 Task: Create a due date automation trigger when advanced on, 2 working days before a card is due add fields without custom field "Resume" set to a date between 1 and 7 days ago is due at 11:00 AM.
Action: Mouse moved to (1068, 81)
Screenshot: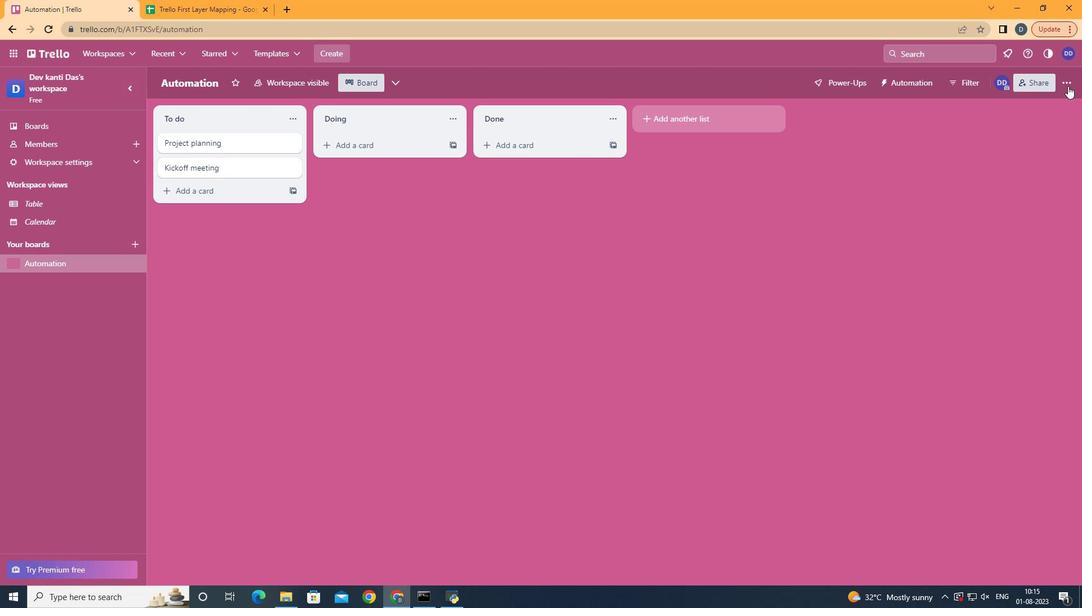
Action: Mouse pressed left at (1068, 81)
Screenshot: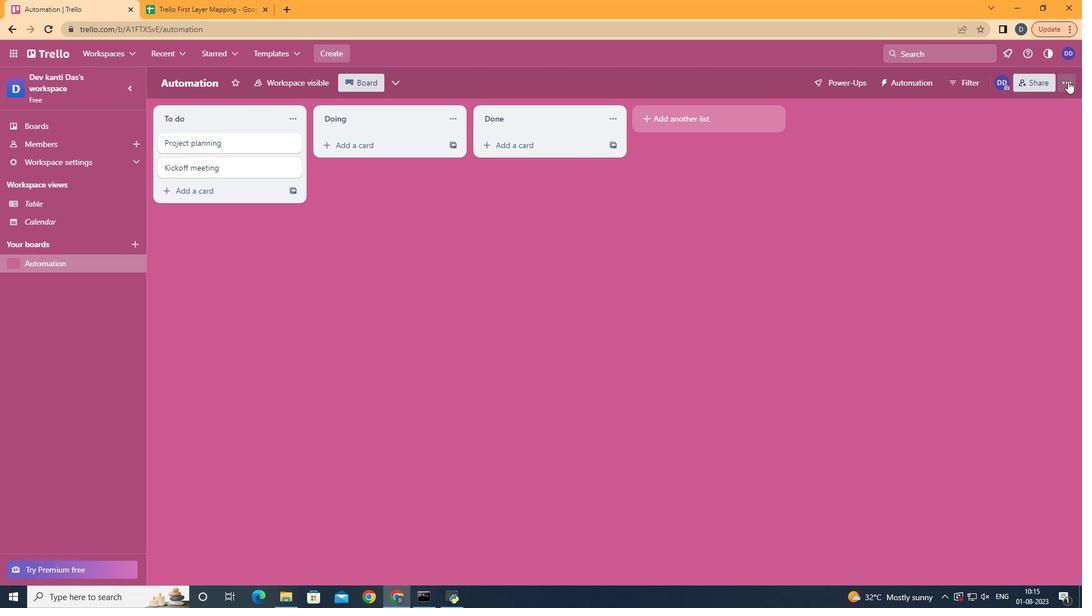 
Action: Mouse moved to (946, 233)
Screenshot: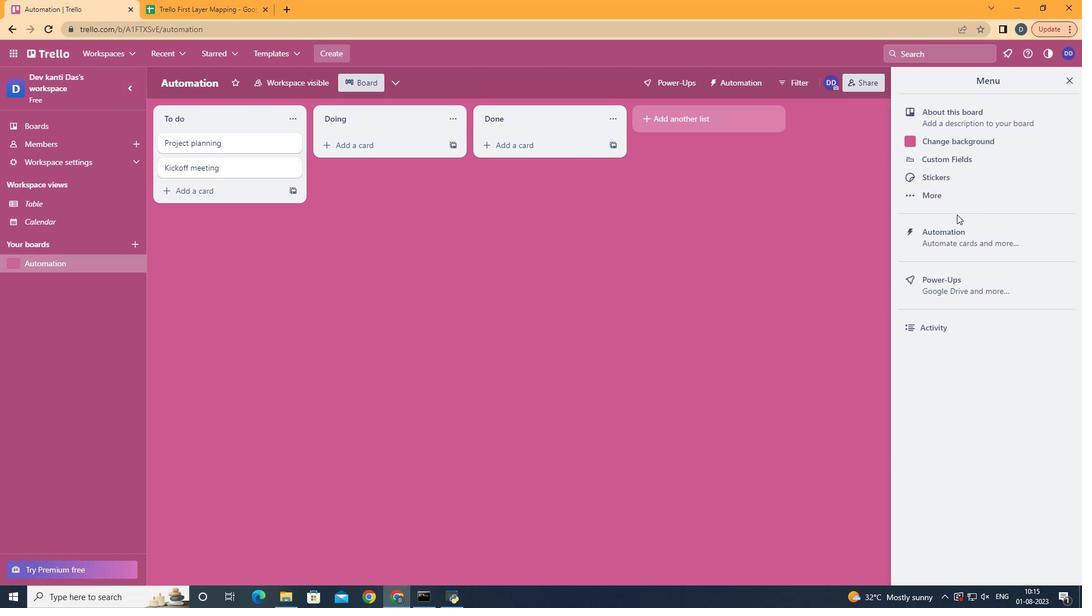 
Action: Mouse pressed left at (946, 233)
Screenshot: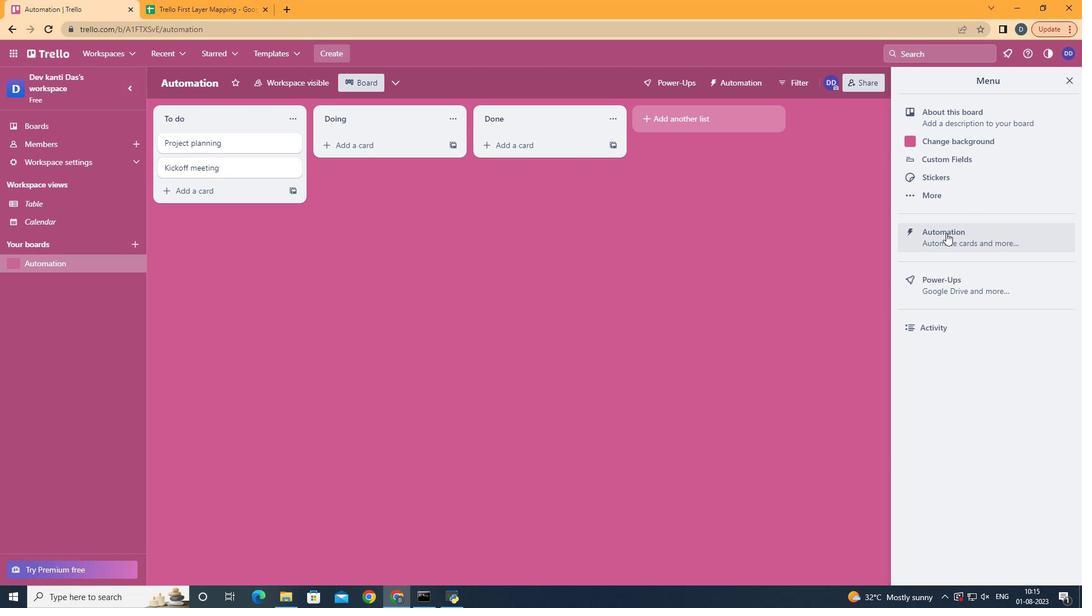 
Action: Mouse moved to (222, 218)
Screenshot: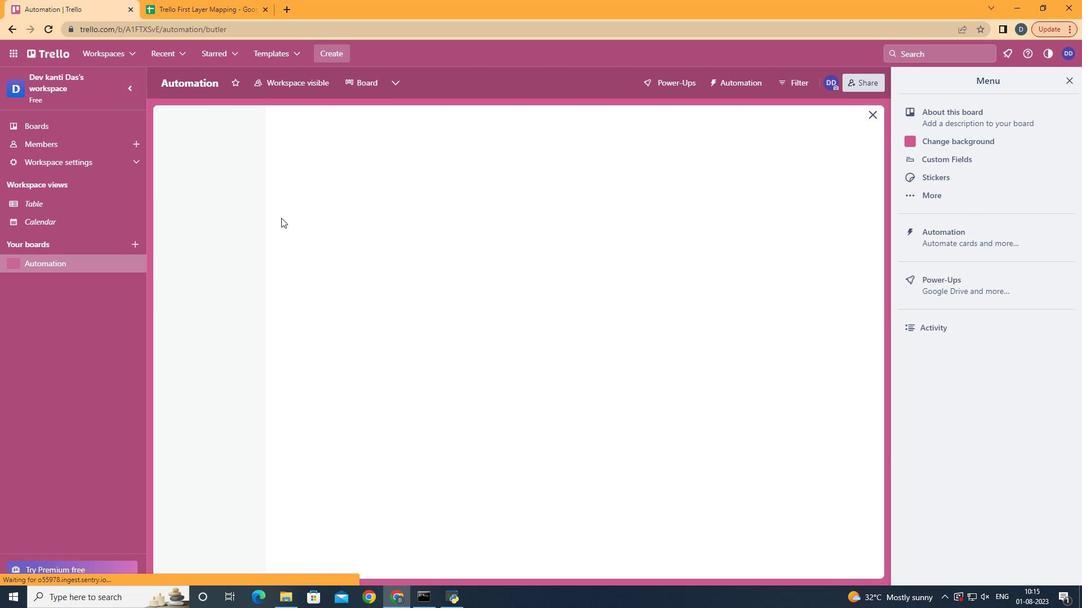 
Action: Mouse pressed left at (222, 218)
Screenshot: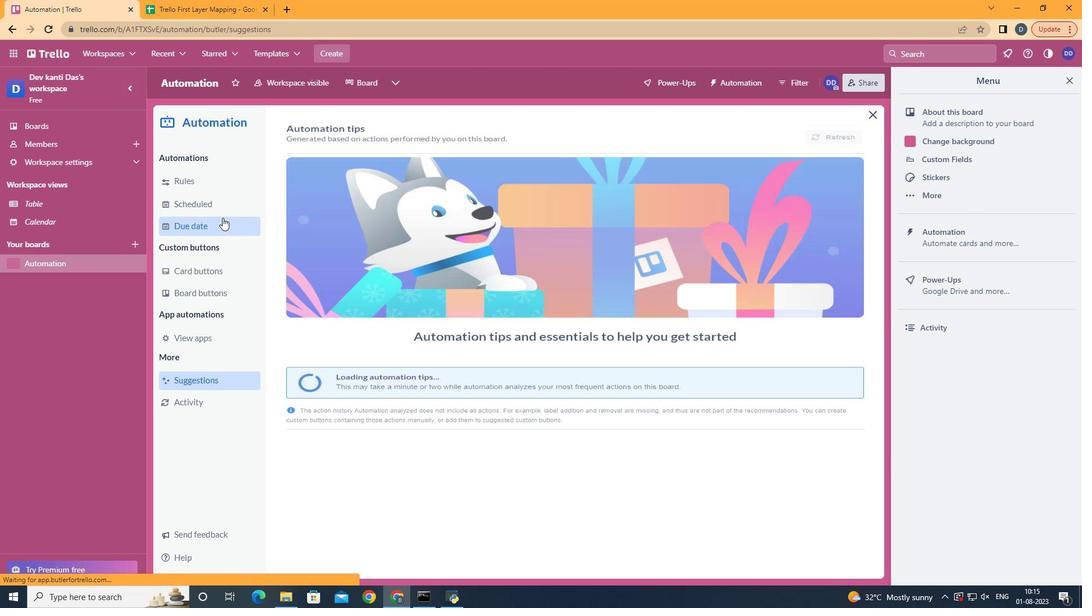 
Action: Mouse moved to (802, 140)
Screenshot: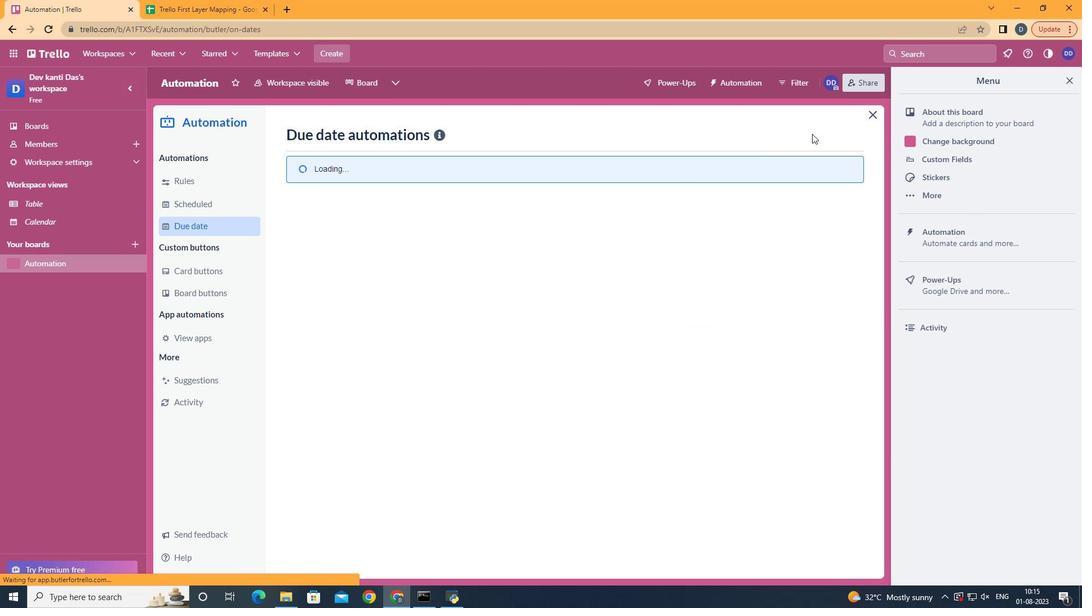 
Action: Mouse pressed left at (802, 140)
Screenshot: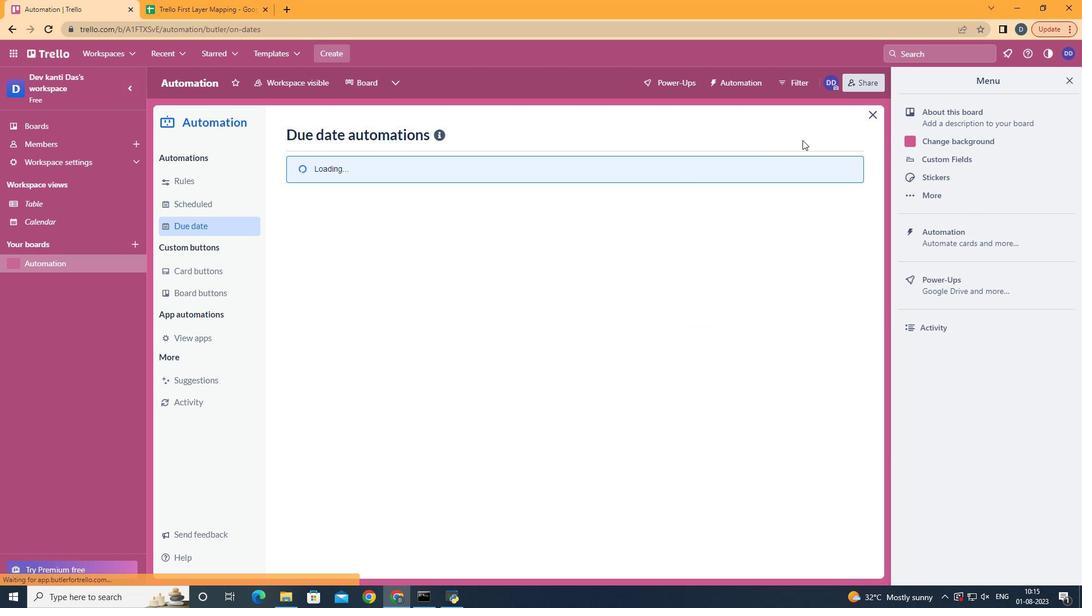 
Action: Mouse moved to (649, 243)
Screenshot: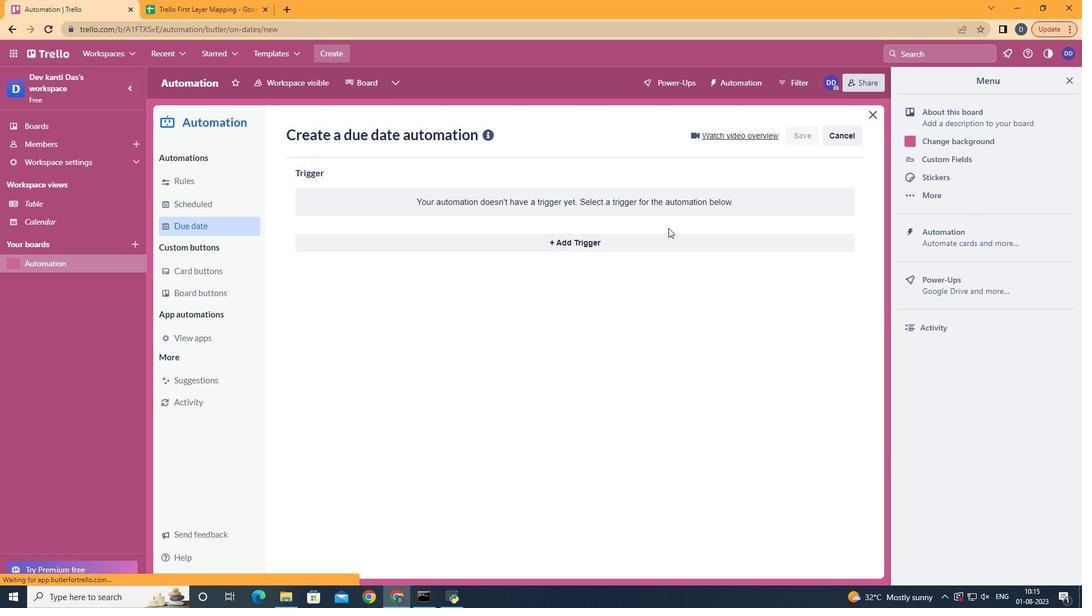 
Action: Mouse pressed left at (649, 243)
Screenshot: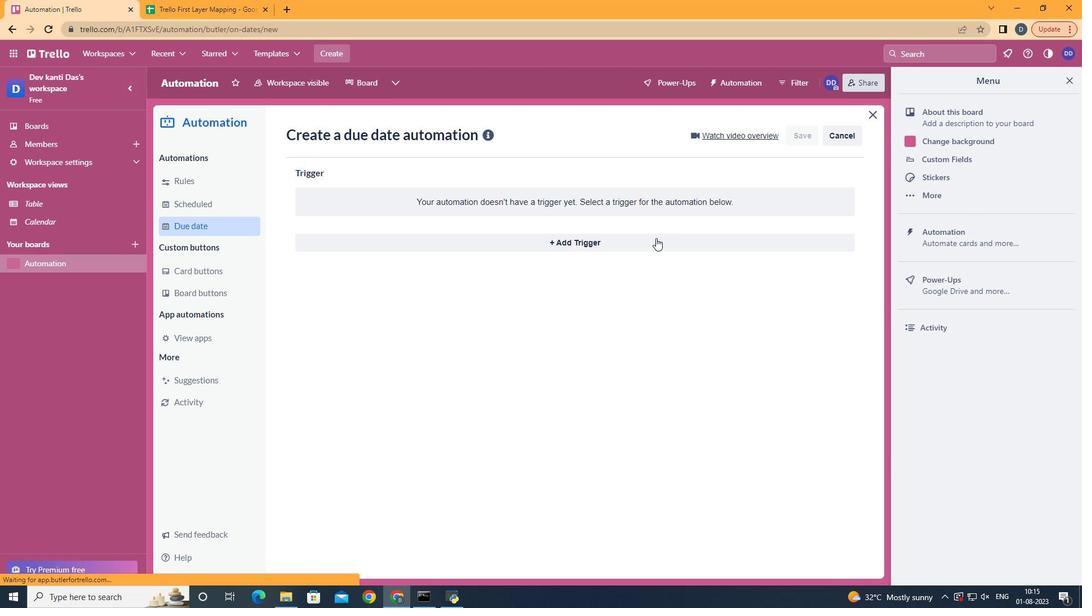 
Action: Mouse moved to (370, 452)
Screenshot: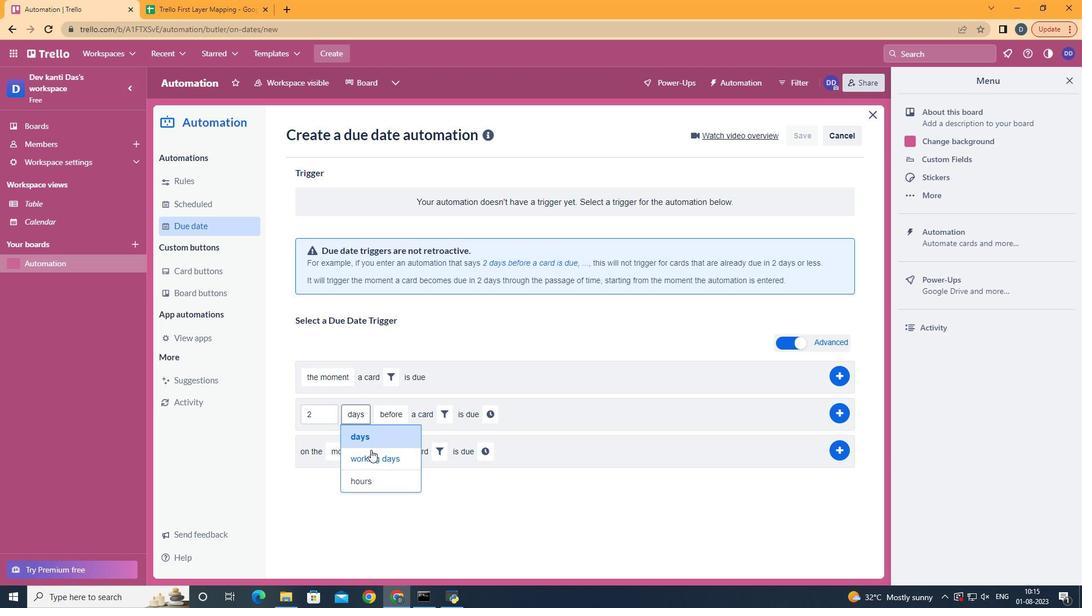 
Action: Mouse pressed left at (370, 452)
Screenshot: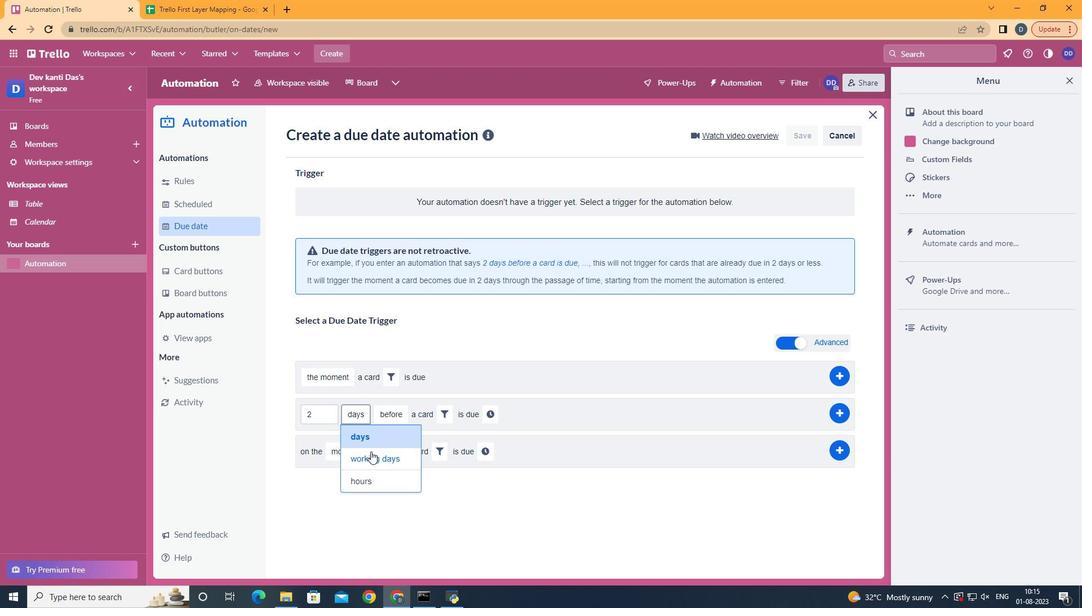 
Action: Mouse moved to (472, 417)
Screenshot: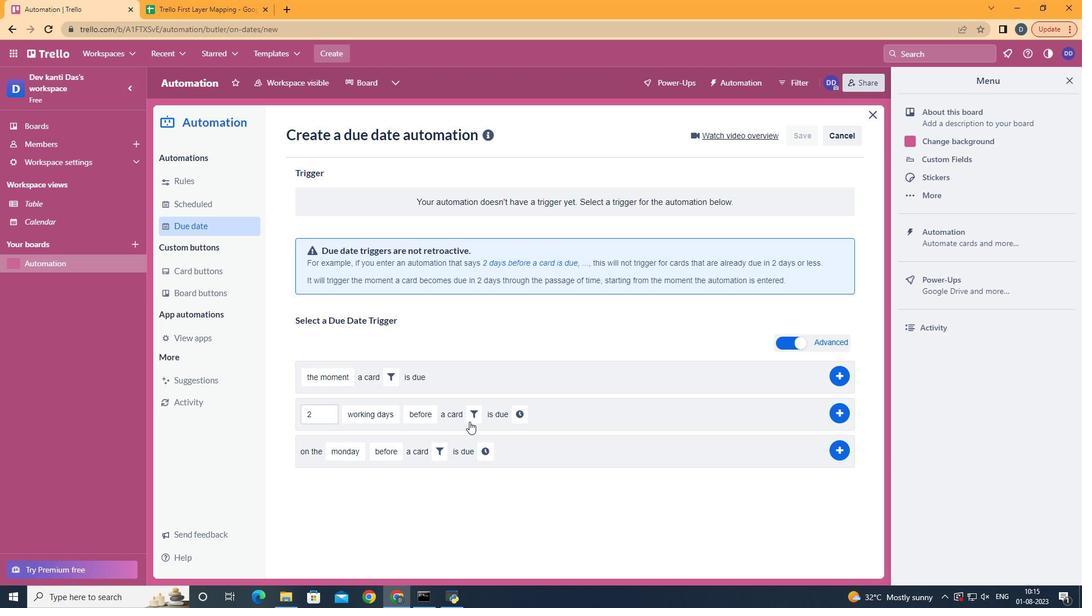 
Action: Mouse pressed left at (472, 417)
Screenshot: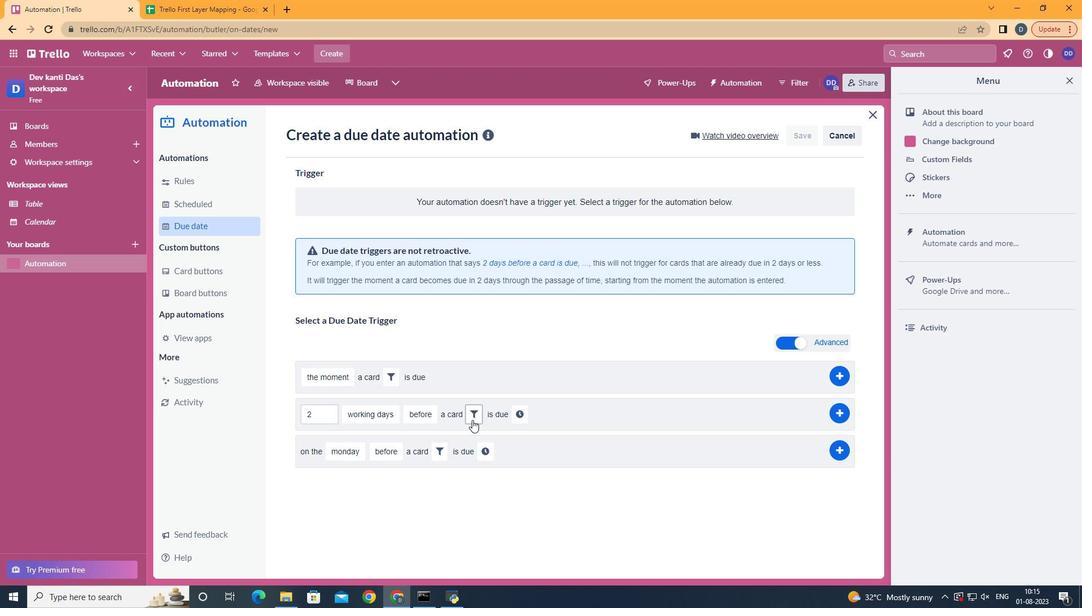 
Action: Mouse moved to (653, 453)
Screenshot: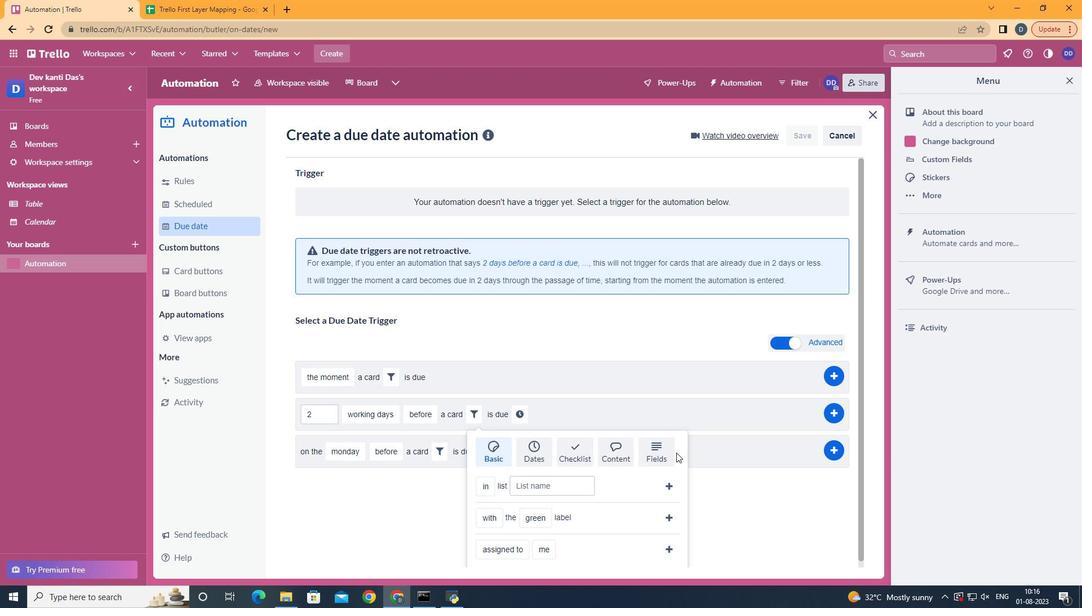 
Action: Mouse pressed left at (653, 453)
Screenshot: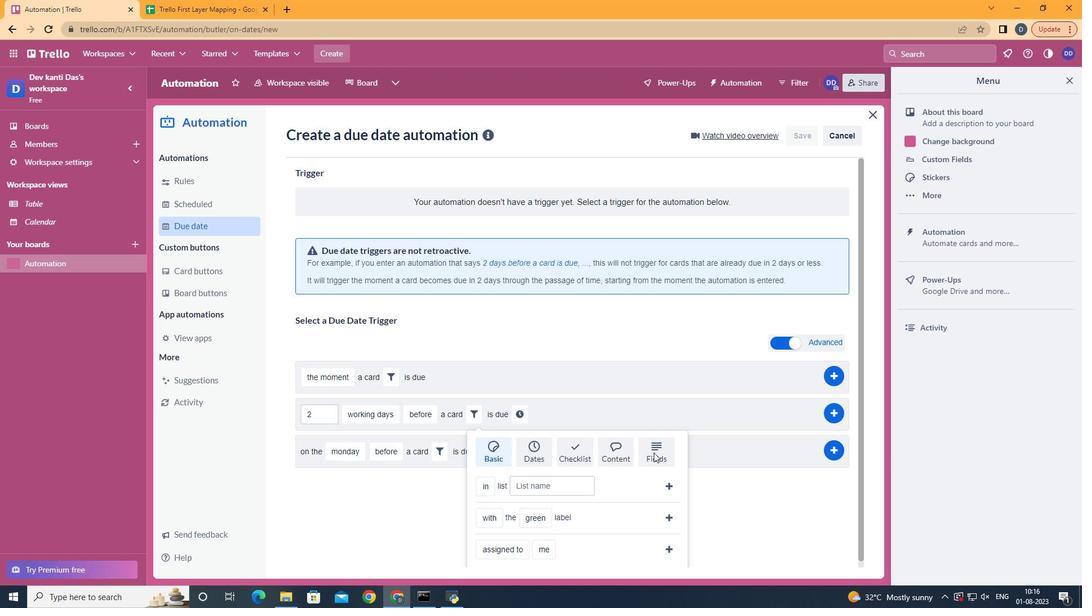 
Action: Mouse scrolled (653, 452) with delta (0, 0)
Screenshot: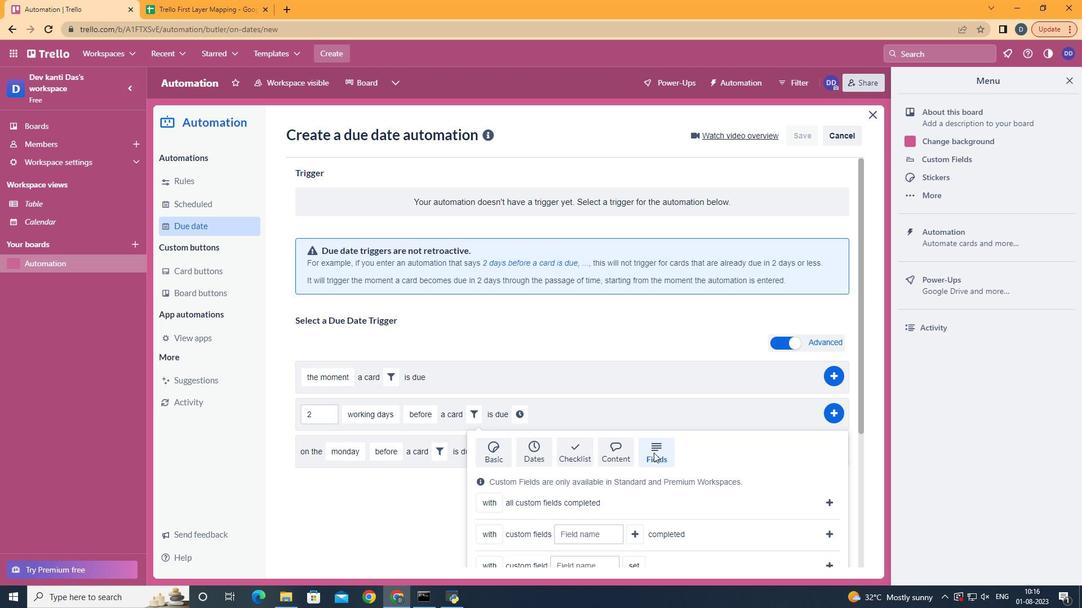 
Action: Mouse scrolled (653, 452) with delta (0, 0)
Screenshot: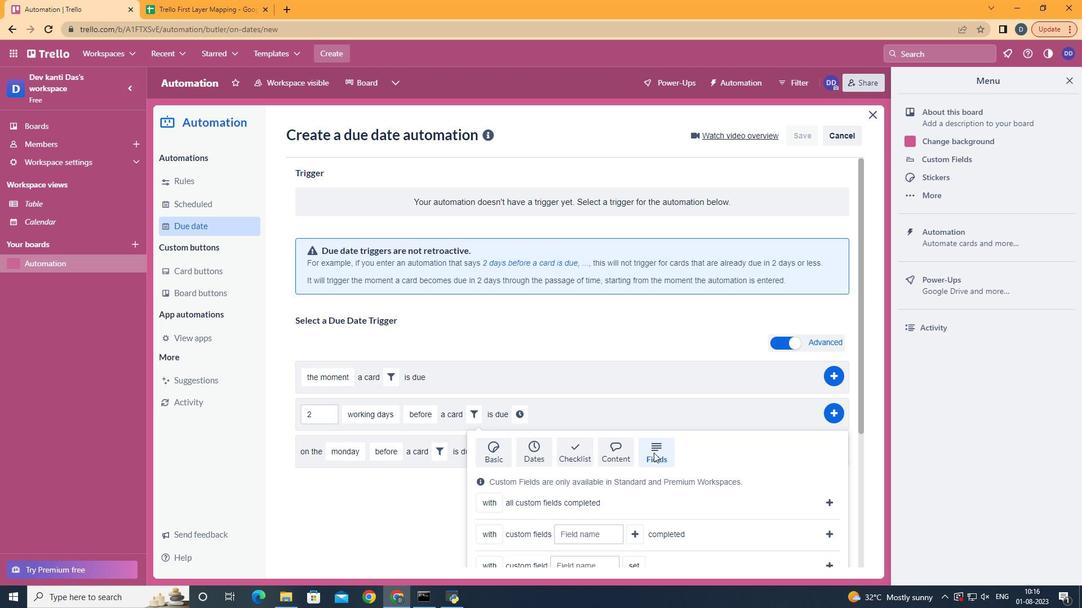 
Action: Mouse scrolled (653, 452) with delta (0, 0)
Screenshot: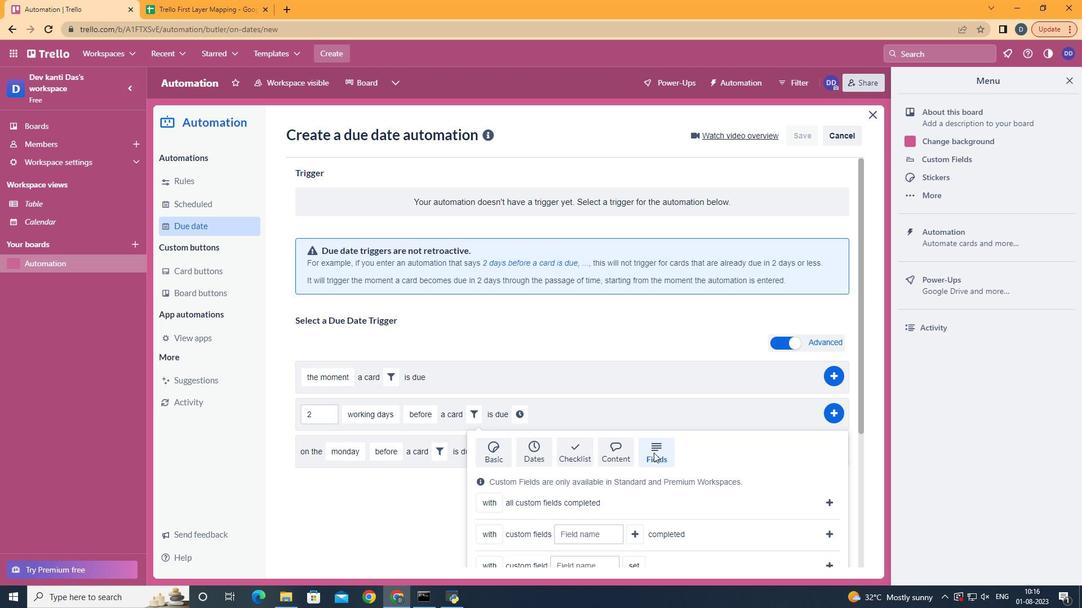 
Action: Mouse scrolled (653, 452) with delta (0, 0)
Screenshot: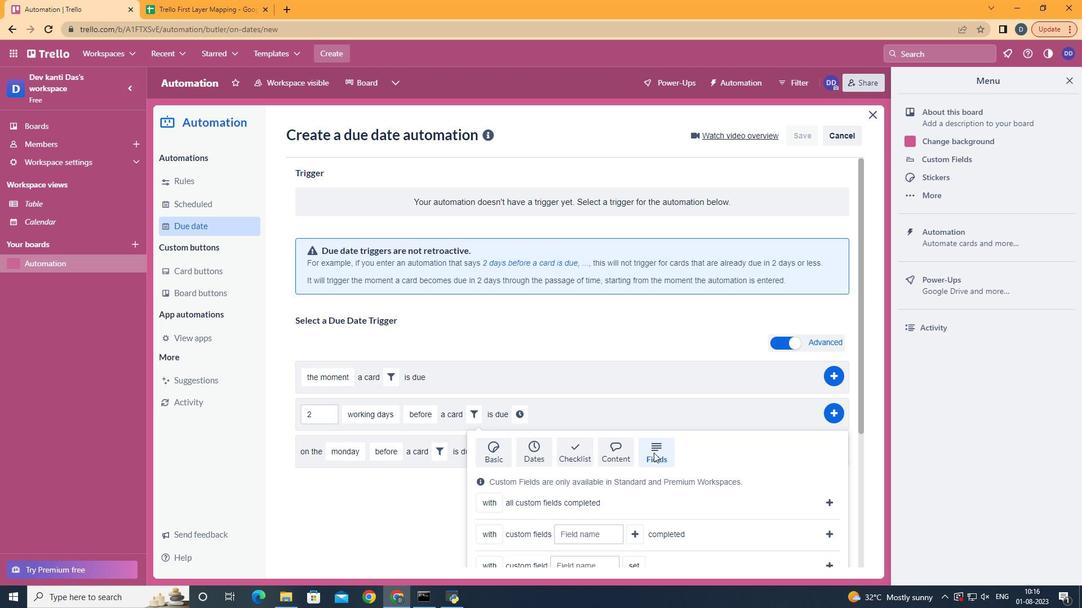 
Action: Mouse moved to (501, 504)
Screenshot: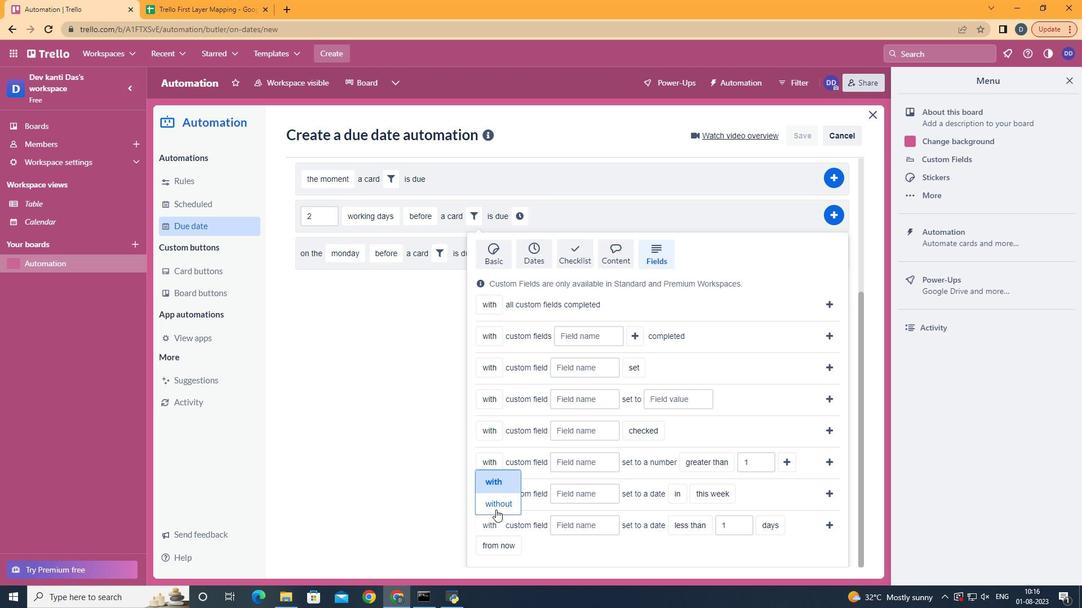 
Action: Mouse pressed left at (501, 504)
Screenshot: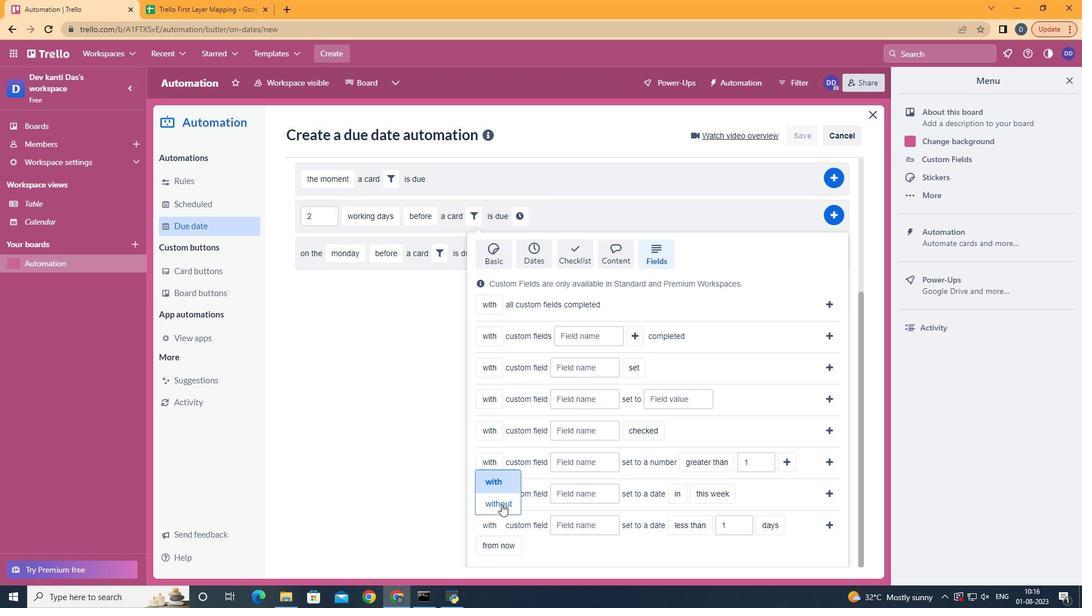 
Action: Mouse moved to (590, 531)
Screenshot: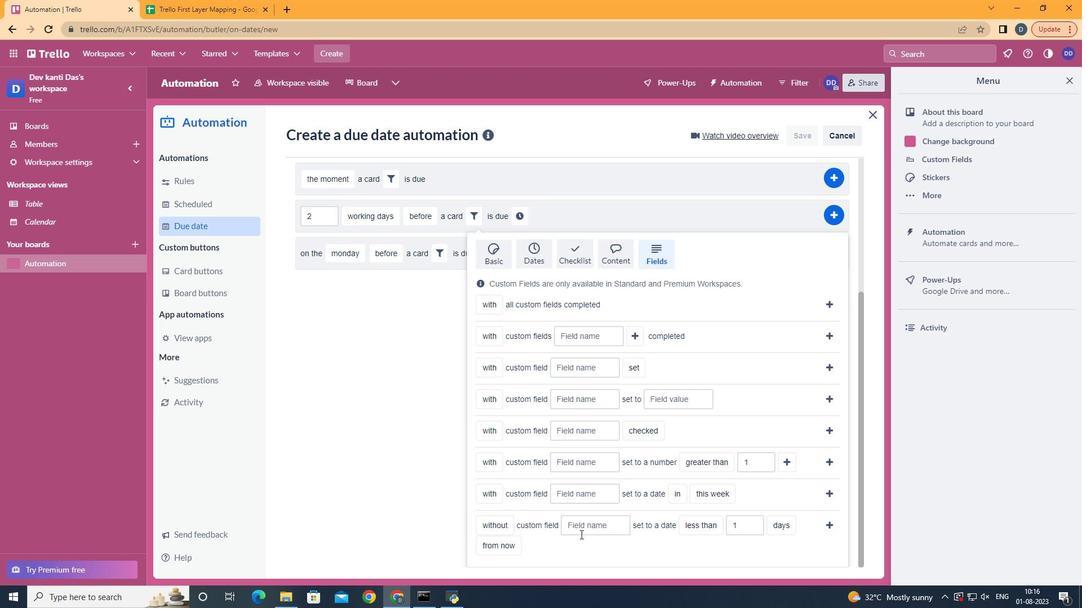
Action: Mouse pressed left at (590, 531)
Screenshot: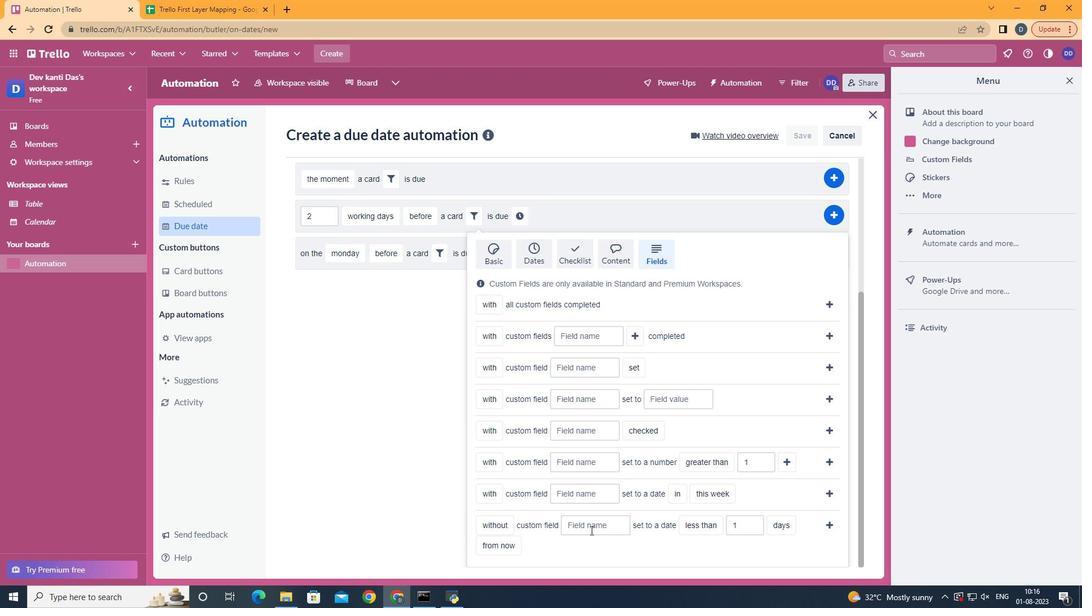 
Action: Key pressed <Key.shift>Resume
Screenshot: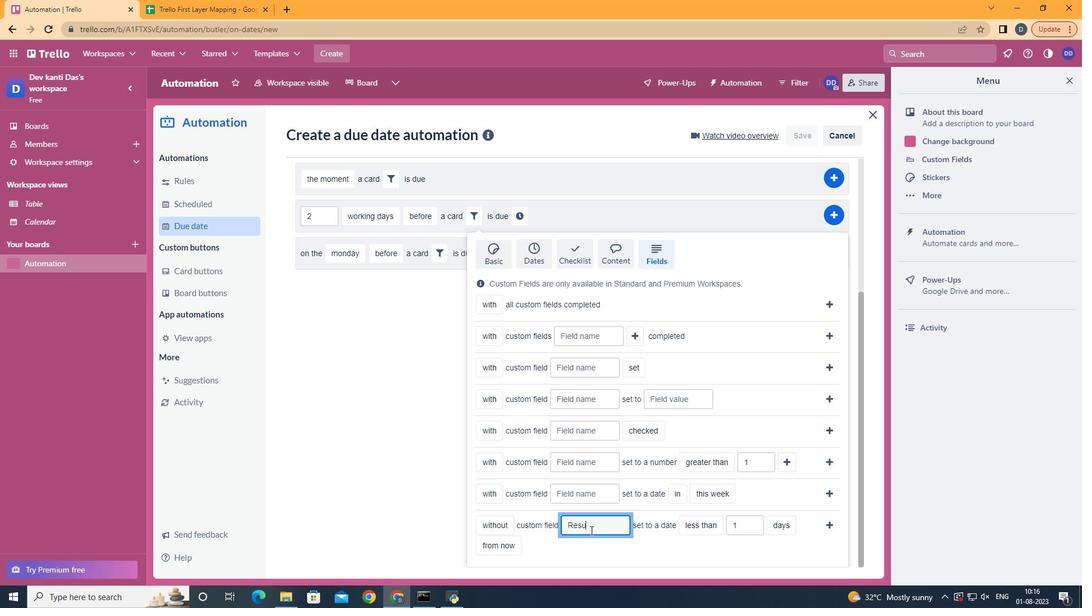 
Action: Mouse moved to (693, 507)
Screenshot: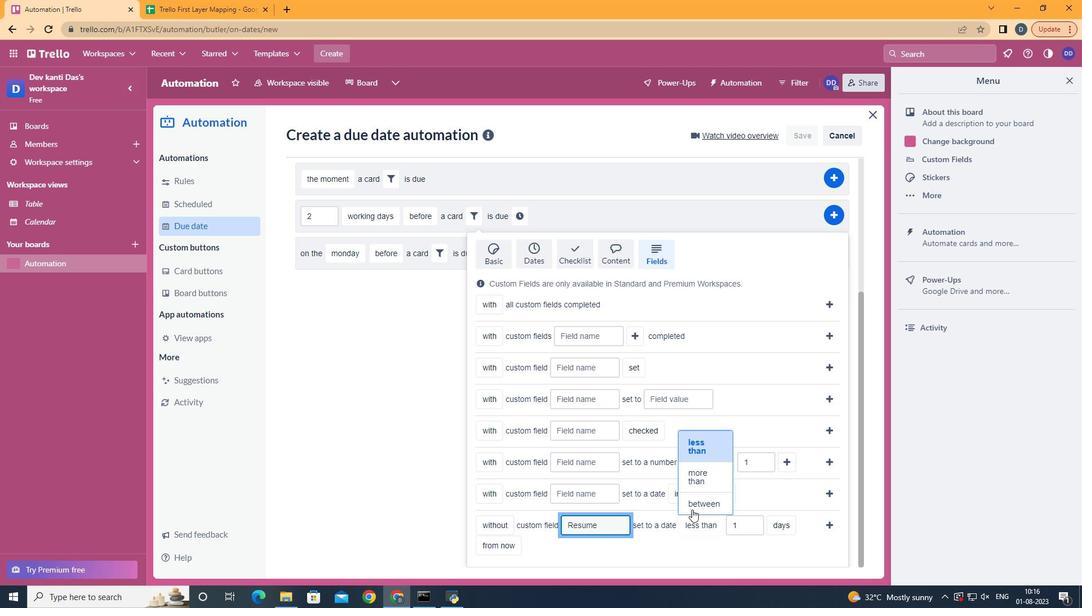 
Action: Mouse pressed left at (693, 507)
Screenshot: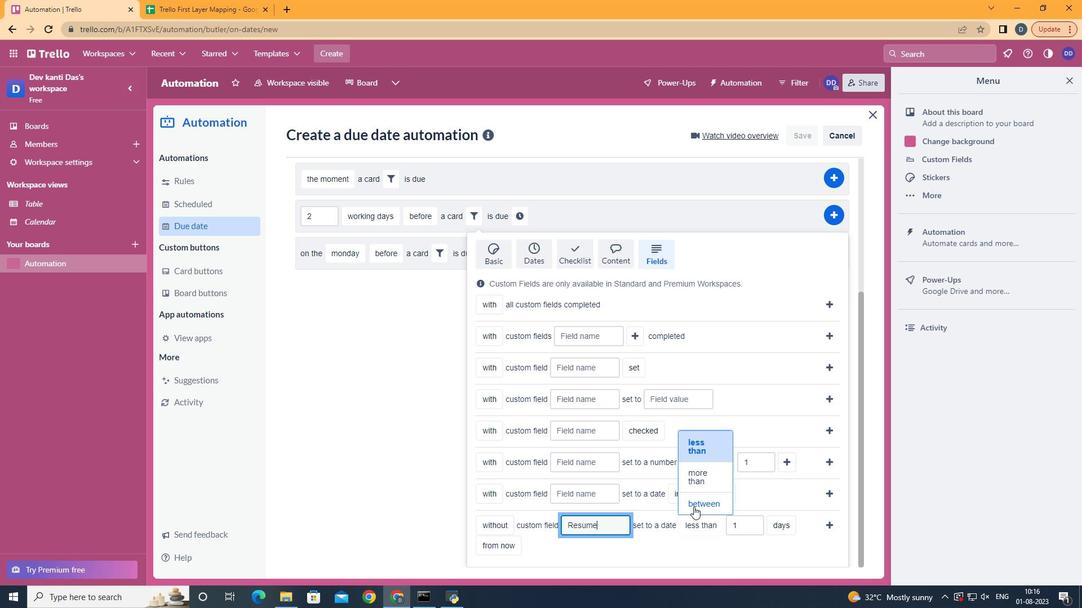 
Action: Mouse moved to (538, 505)
Screenshot: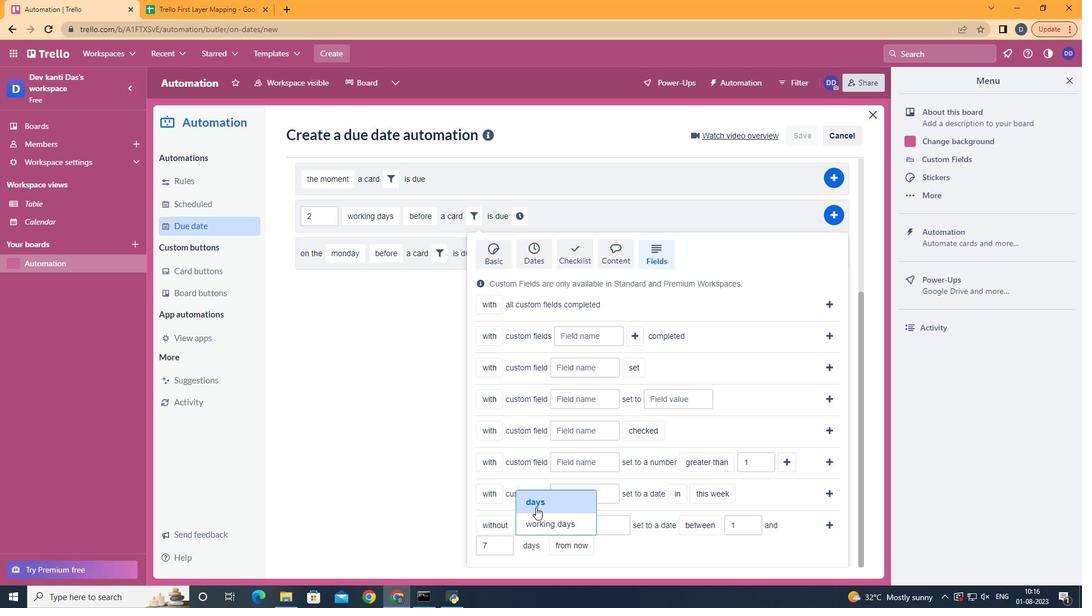 
Action: Mouse pressed left at (538, 505)
Screenshot: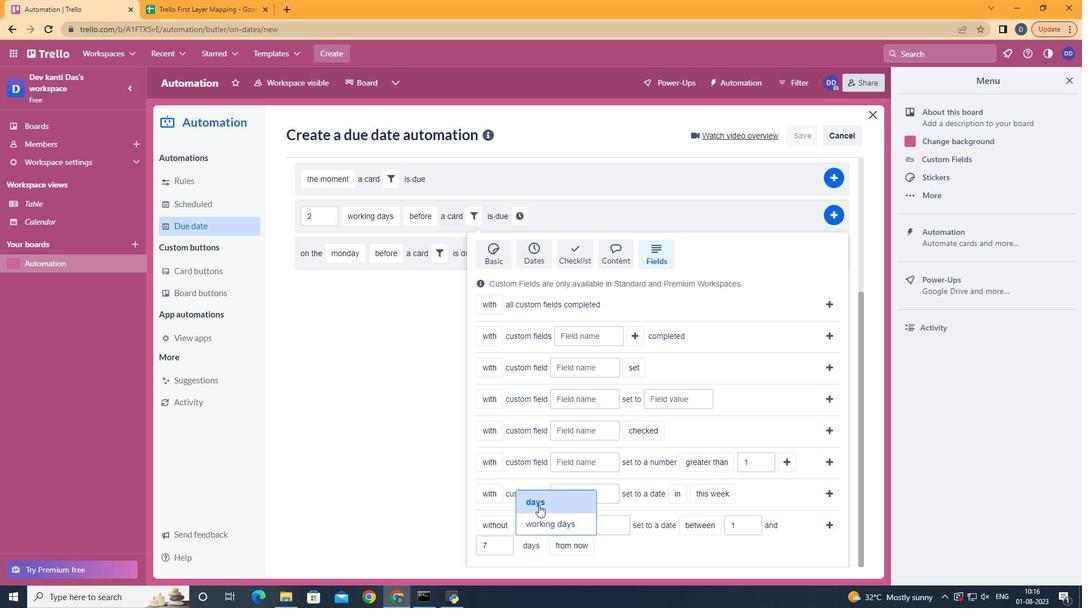 
Action: Mouse moved to (584, 523)
Screenshot: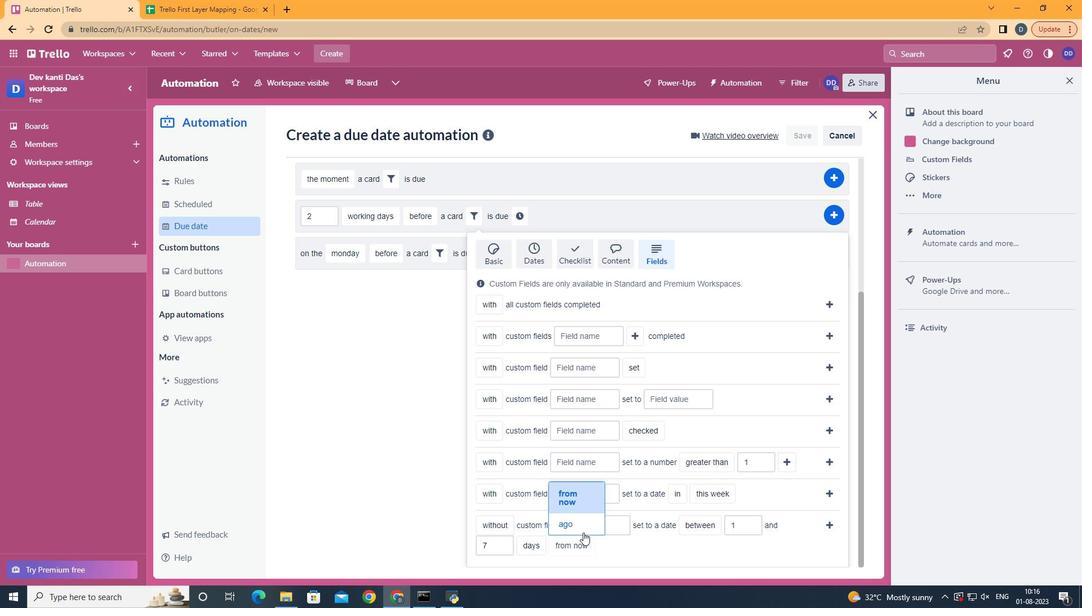 
Action: Mouse pressed left at (584, 523)
Screenshot: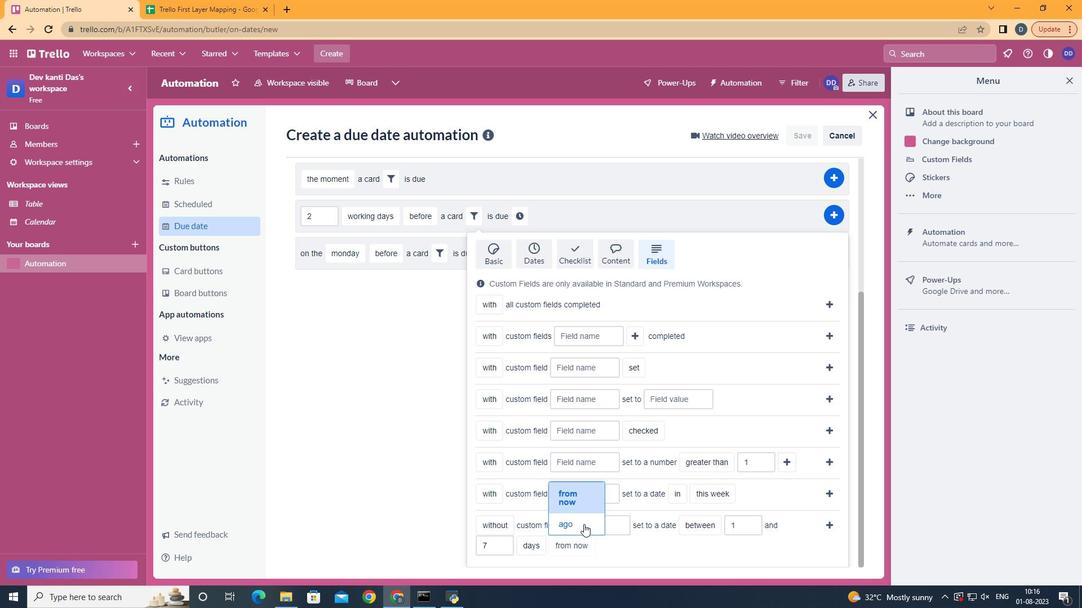 
Action: Mouse moved to (826, 527)
Screenshot: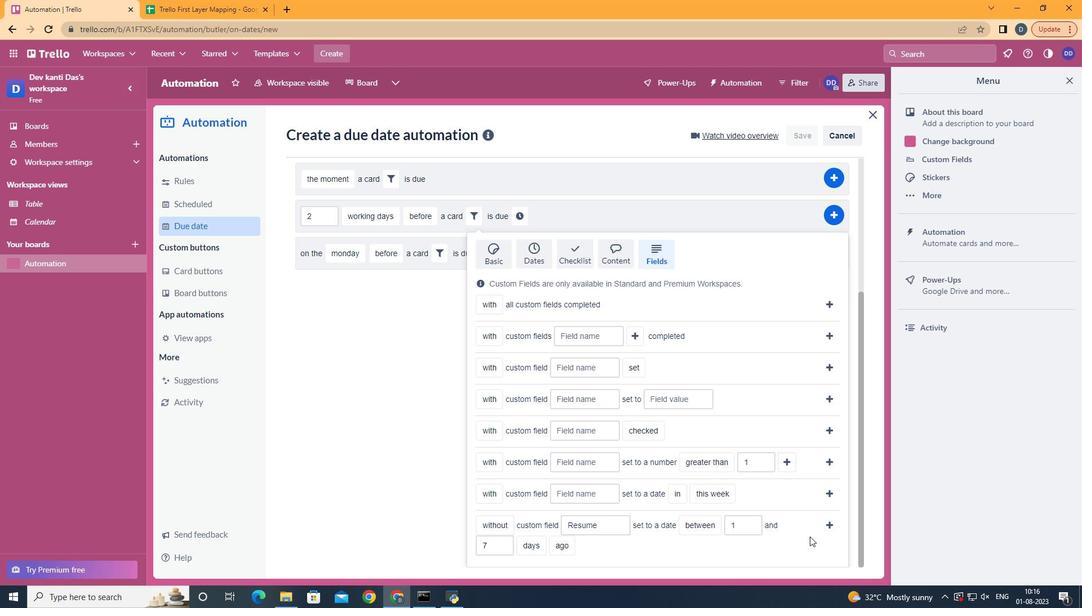 
Action: Mouse pressed left at (826, 527)
Screenshot: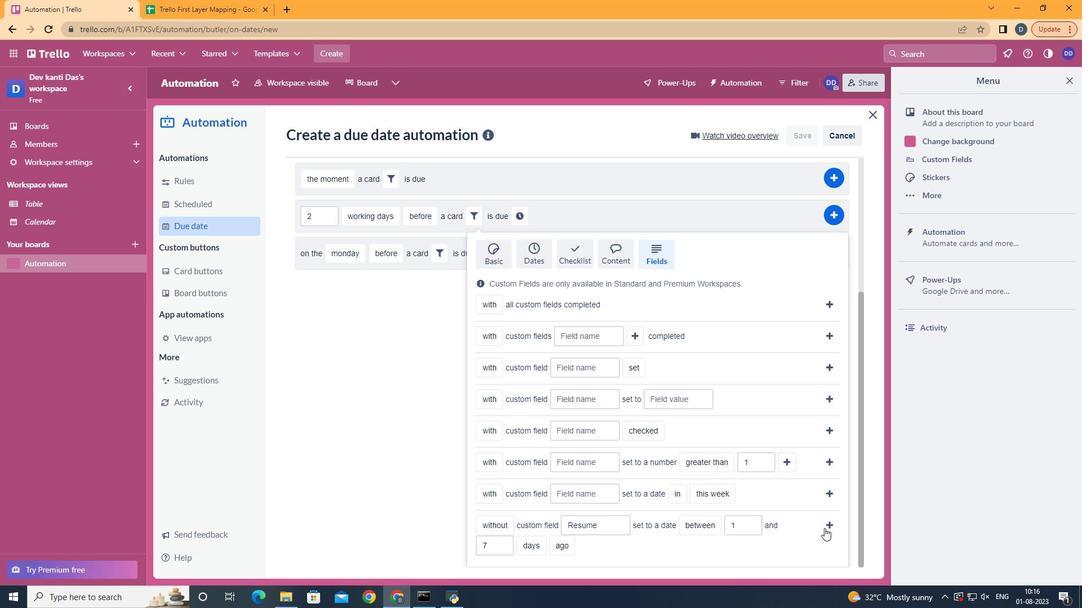 
Action: Mouse moved to (791, 419)
Screenshot: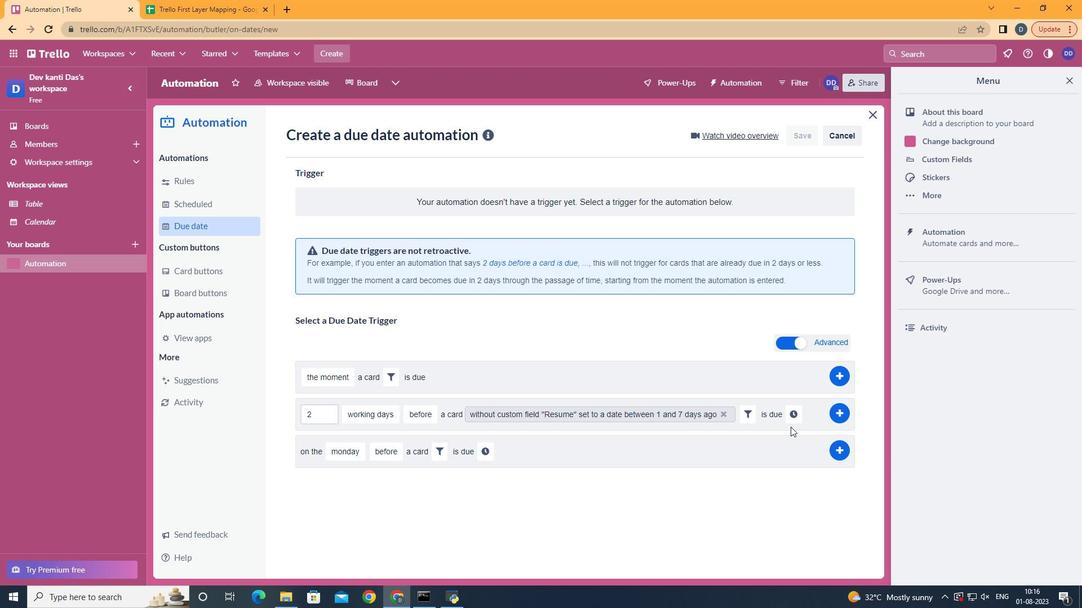 
Action: Mouse pressed left at (791, 419)
Screenshot: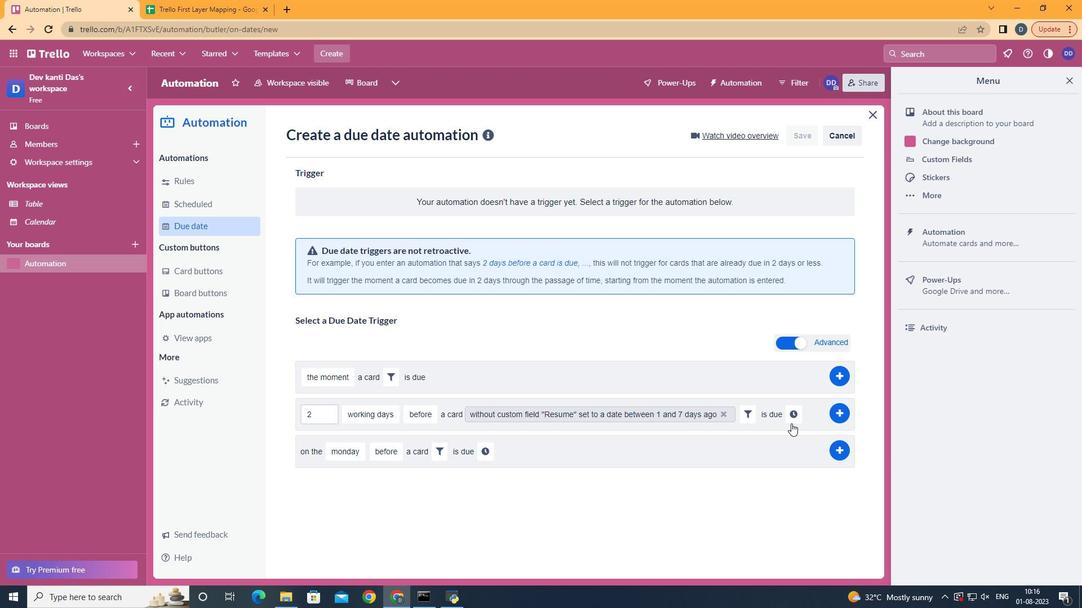 
Action: Mouse moved to (334, 437)
Screenshot: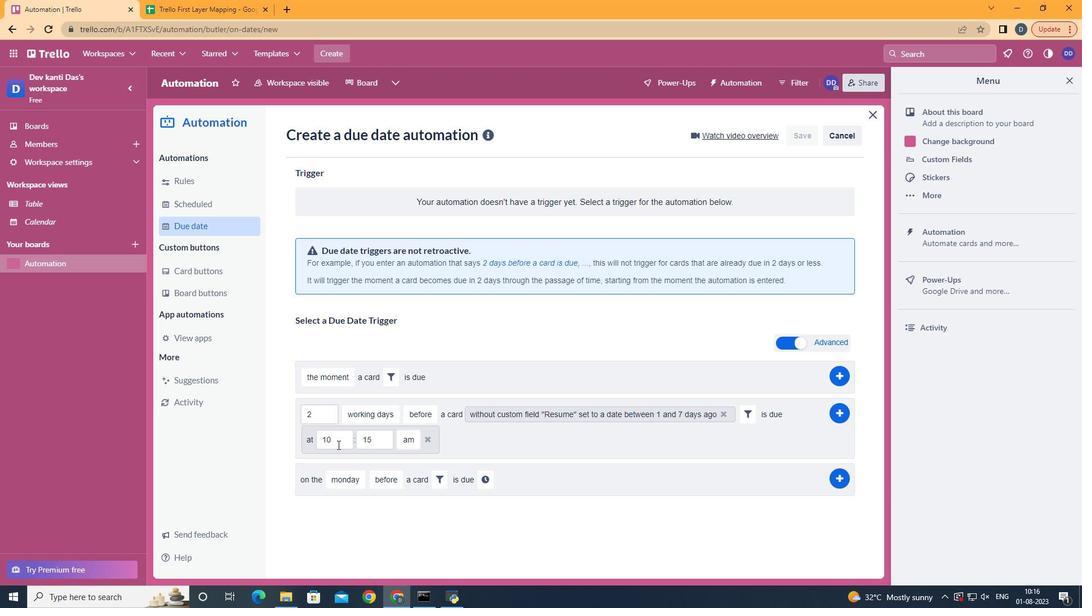 
Action: Mouse pressed left at (334, 437)
Screenshot: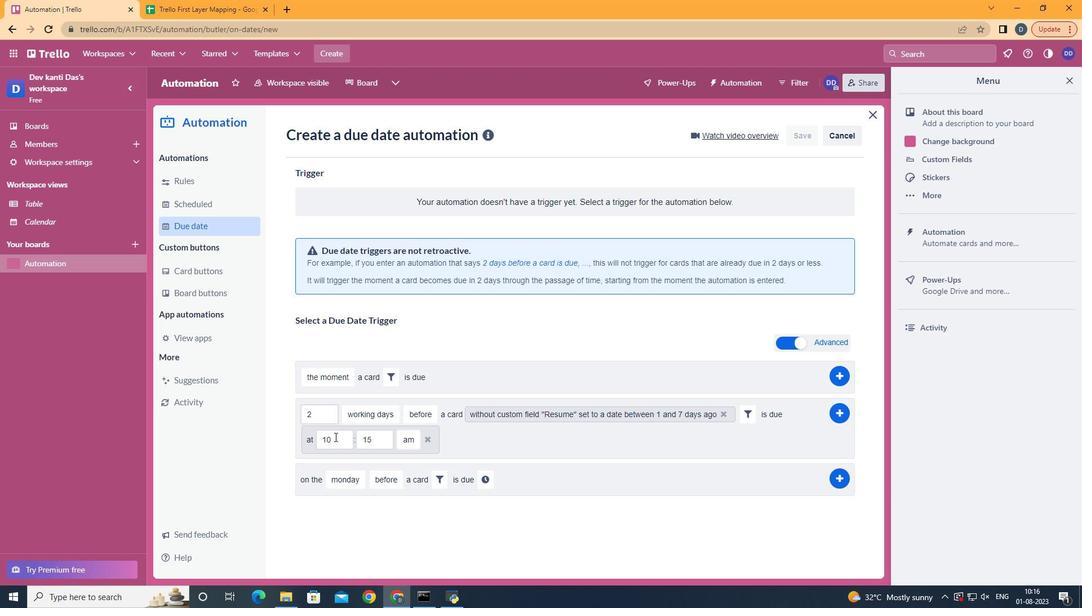 
Action: Key pressed <Key.backspace>1
Screenshot: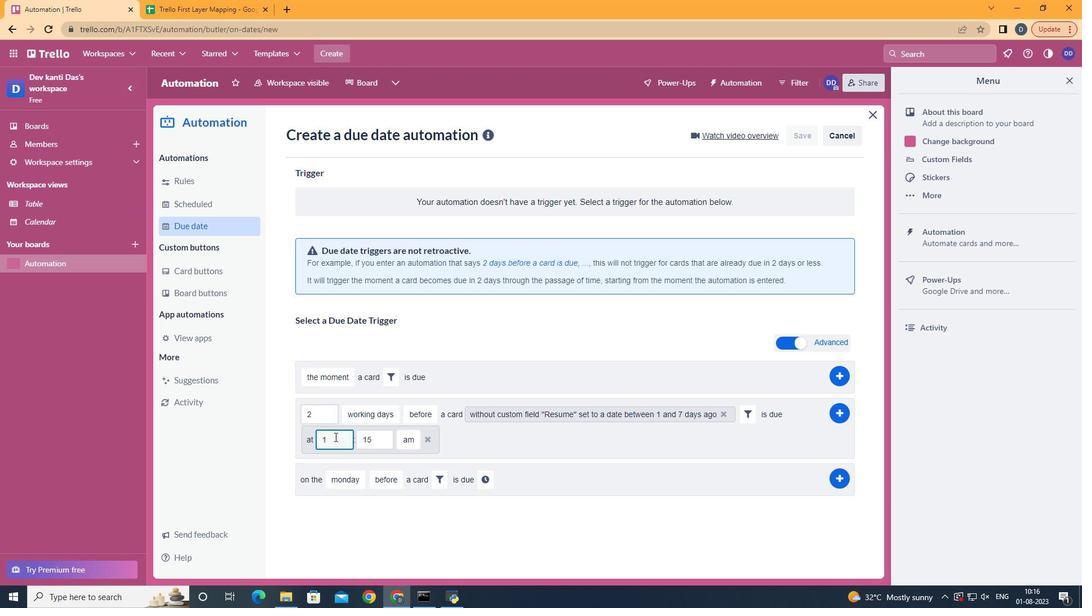 
Action: Mouse moved to (383, 443)
Screenshot: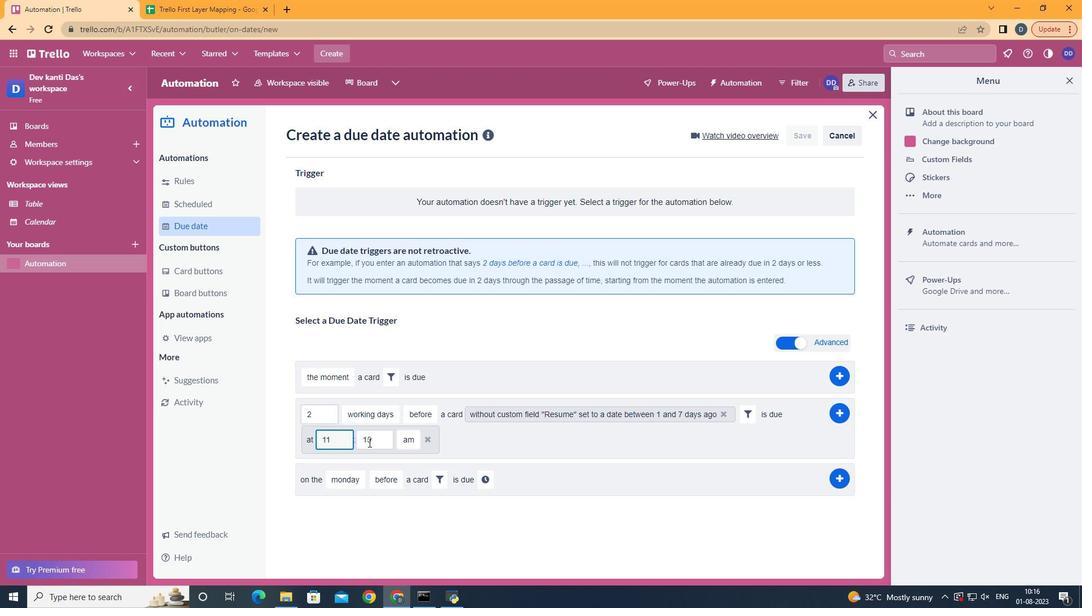 
Action: Mouse pressed left at (383, 443)
Screenshot: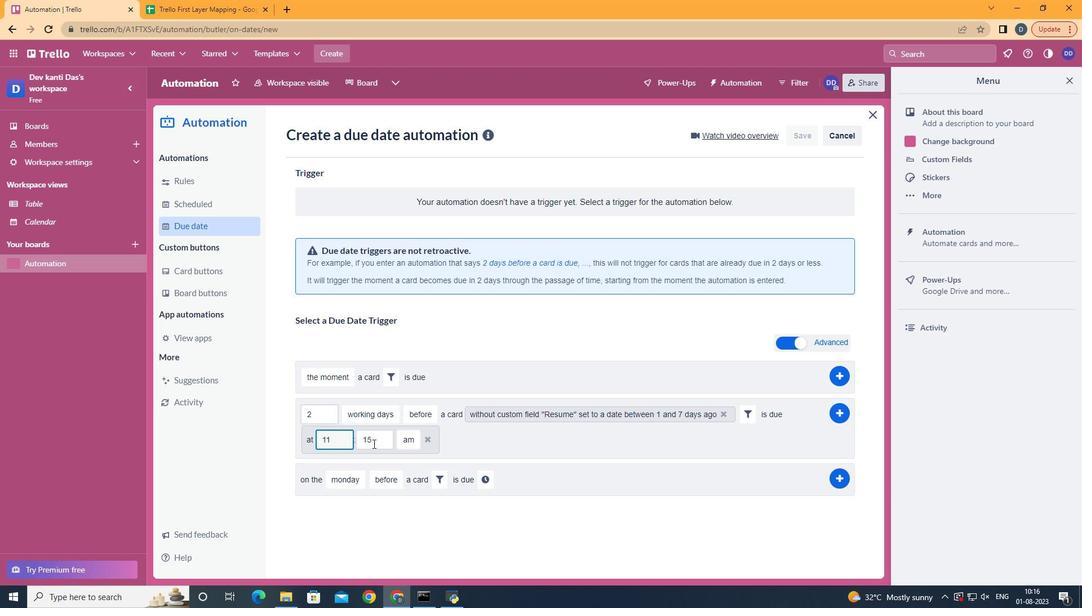 
Action: Key pressed <Key.backspace><Key.backspace>00
Screenshot: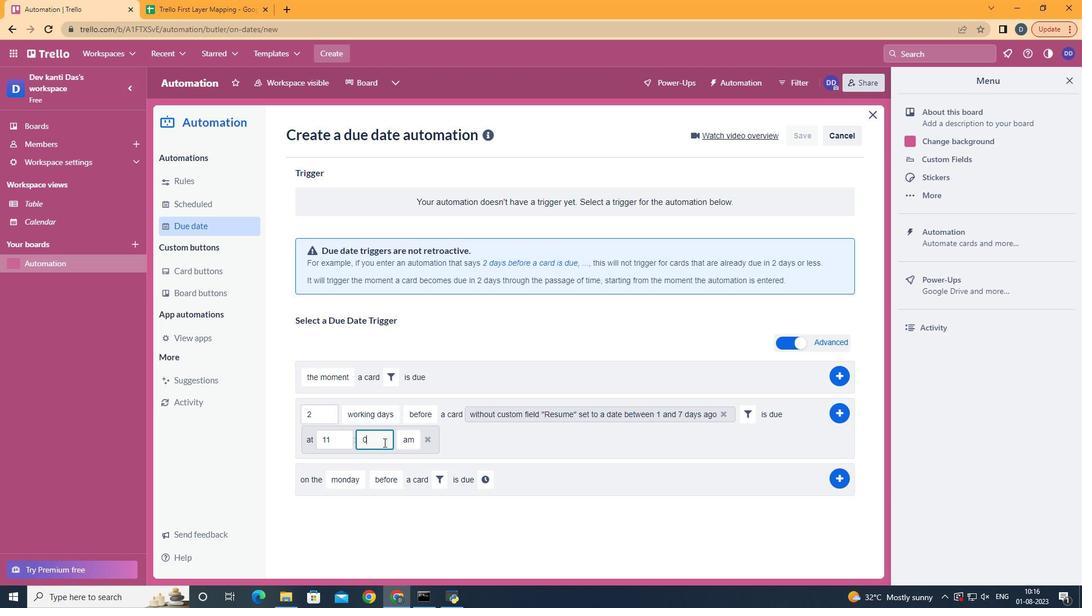 
Action: Mouse moved to (840, 407)
Screenshot: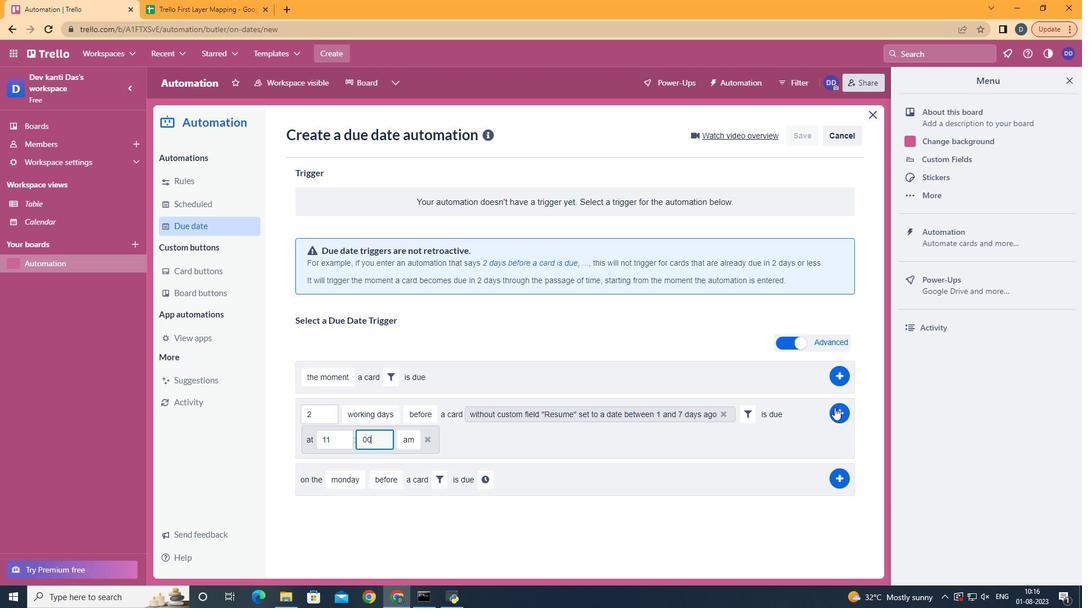 
Action: Mouse pressed left at (840, 407)
Screenshot: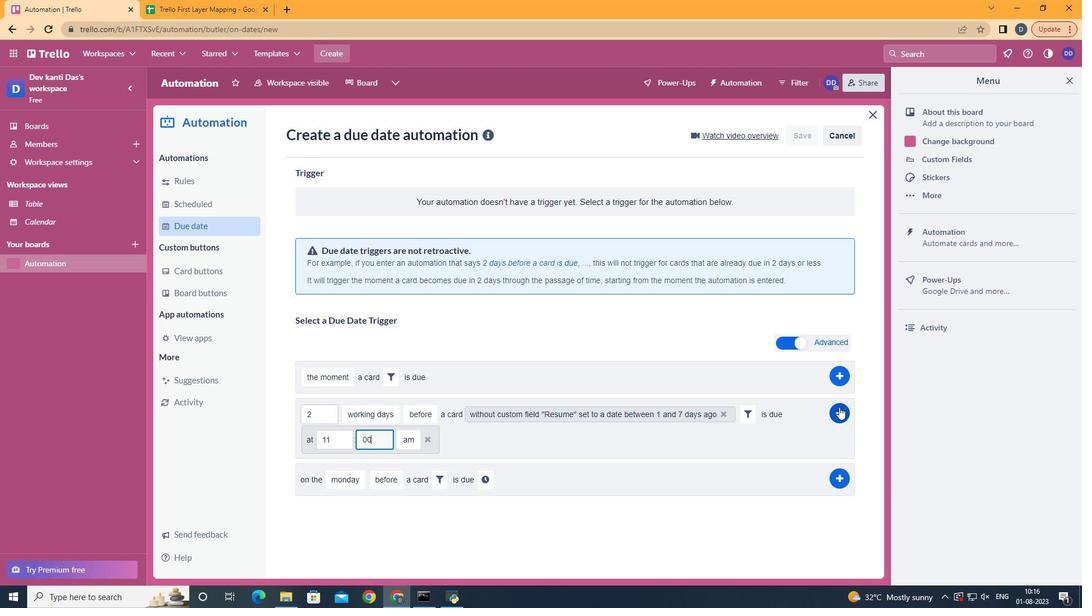
Action: Mouse moved to (496, 331)
Screenshot: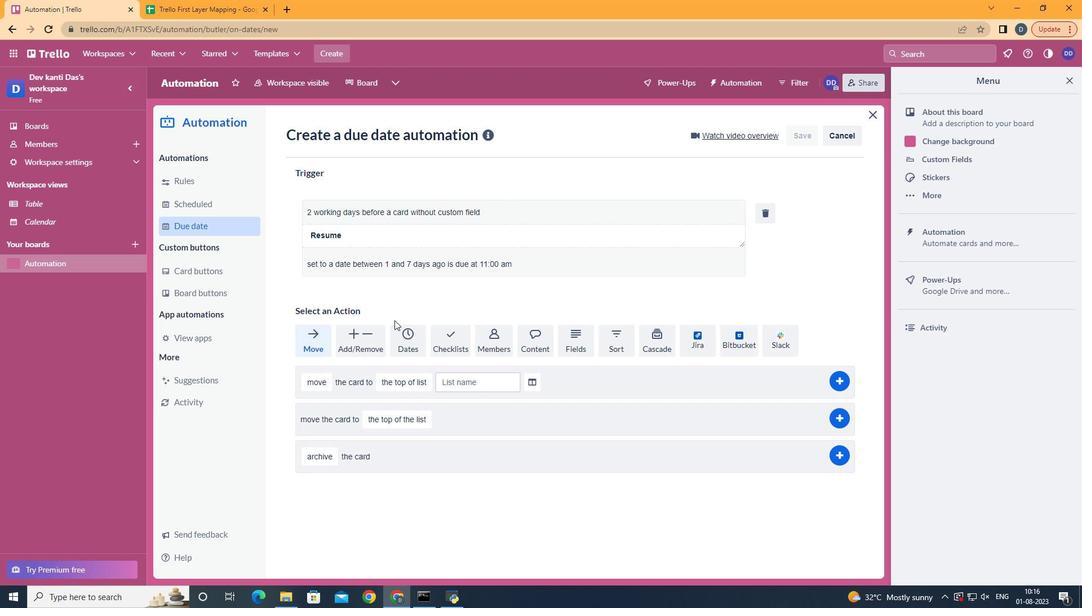 
